 Task: Customize the calendar view to show 'Start' and 'End' fields in Outlook.
Action: Mouse moved to (9, 54)
Screenshot: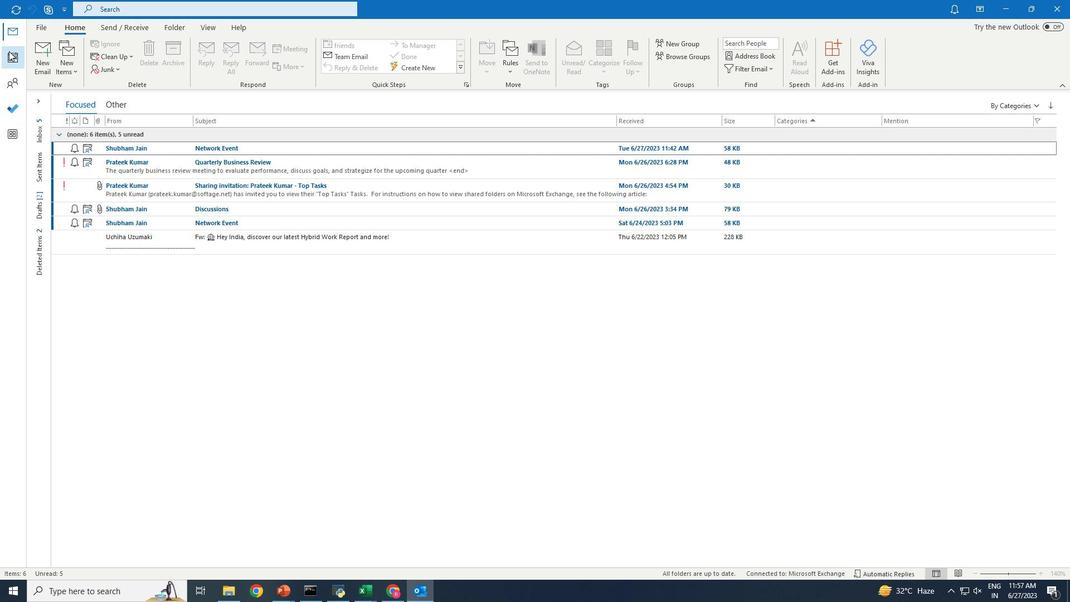 
Action: Mouse pressed left at (9, 54)
Screenshot: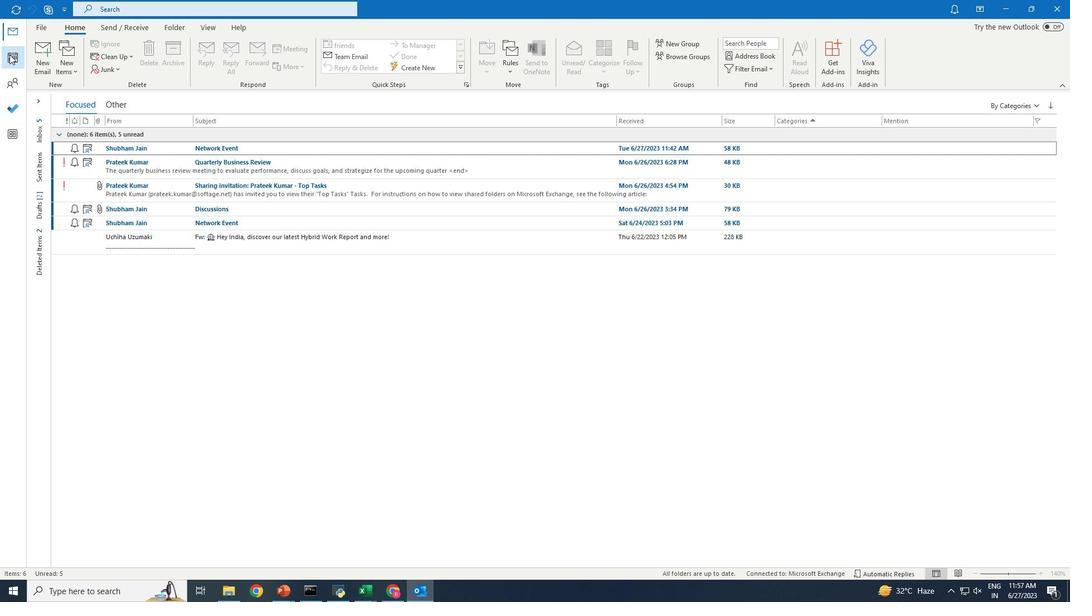 
Action: Mouse moved to (212, 27)
Screenshot: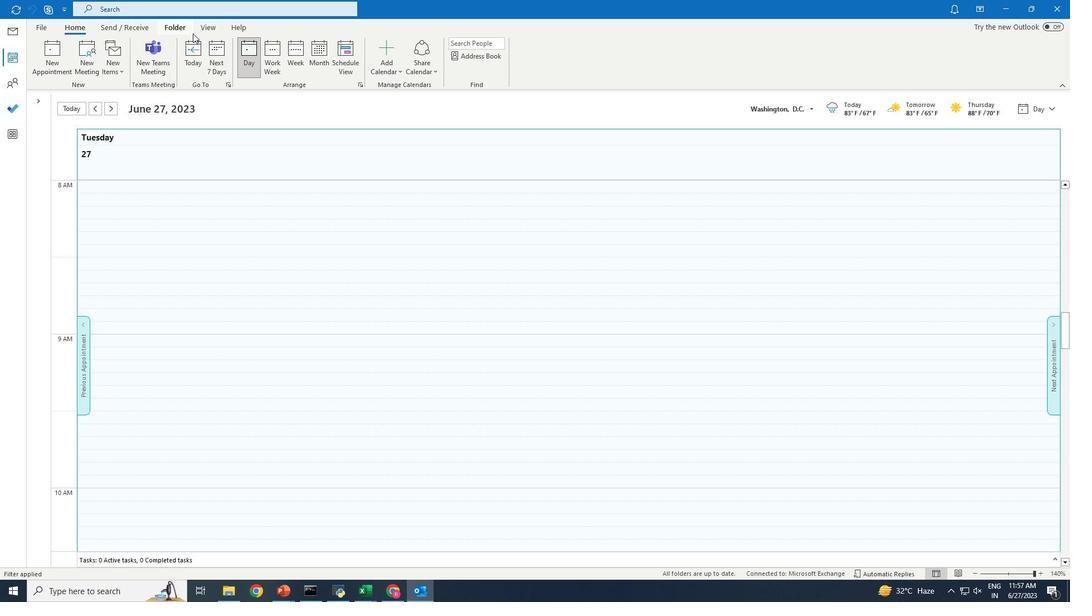 
Action: Mouse pressed left at (212, 27)
Screenshot: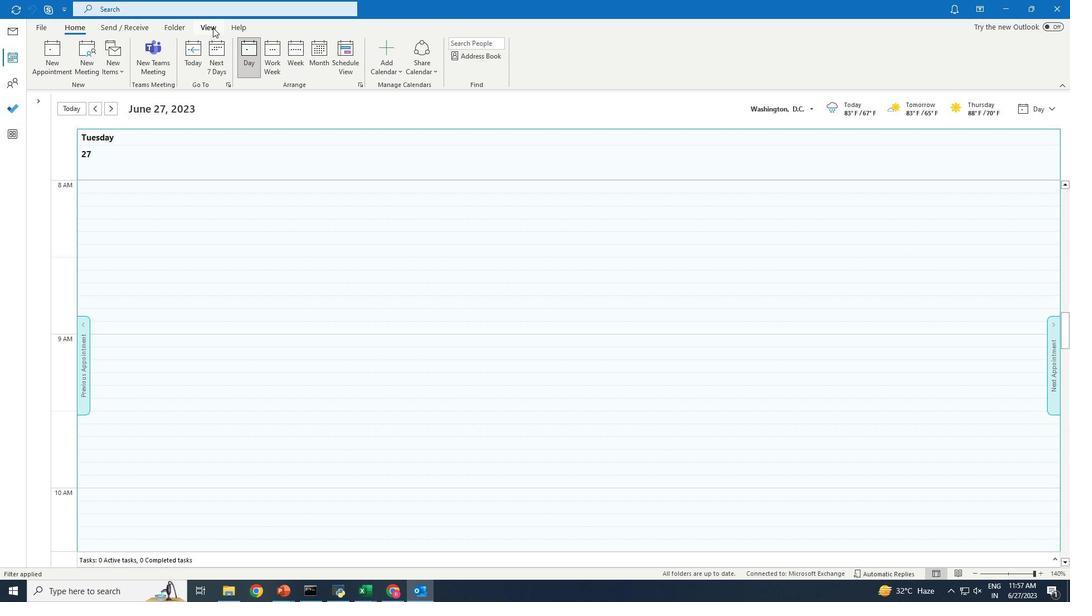 
Action: Mouse moved to (66, 61)
Screenshot: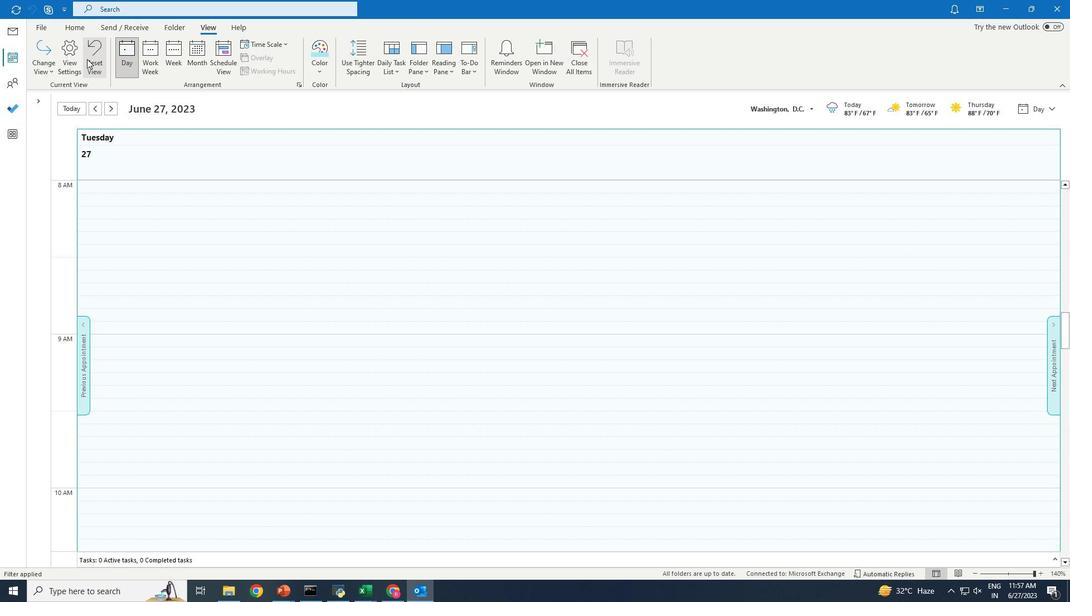 
Action: Mouse pressed left at (66, 61)
Screenshot: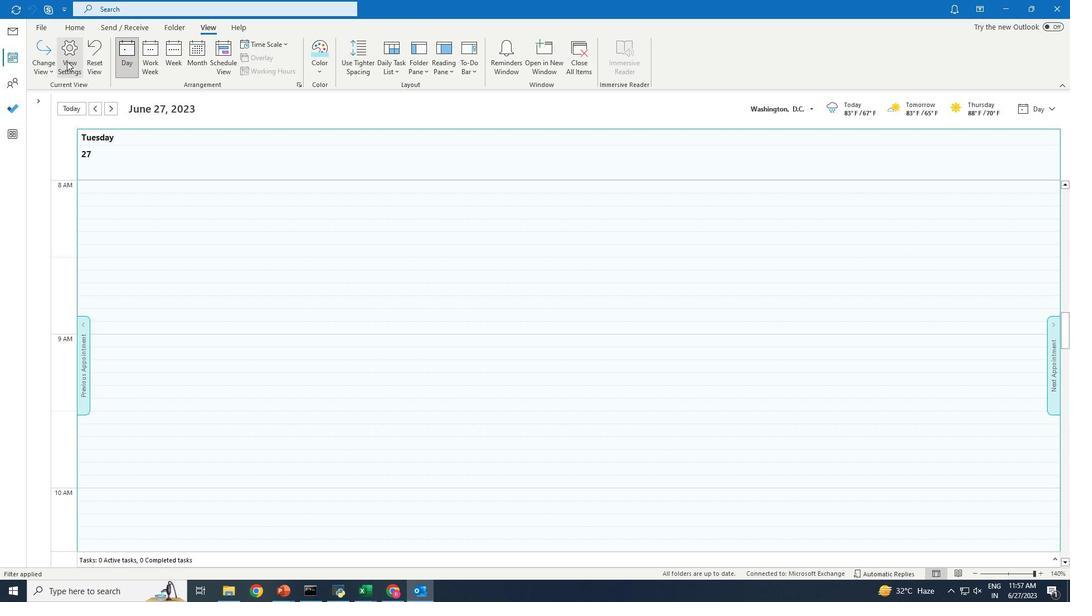 
Action: Mouse moved to (438, 234)
Screenshot: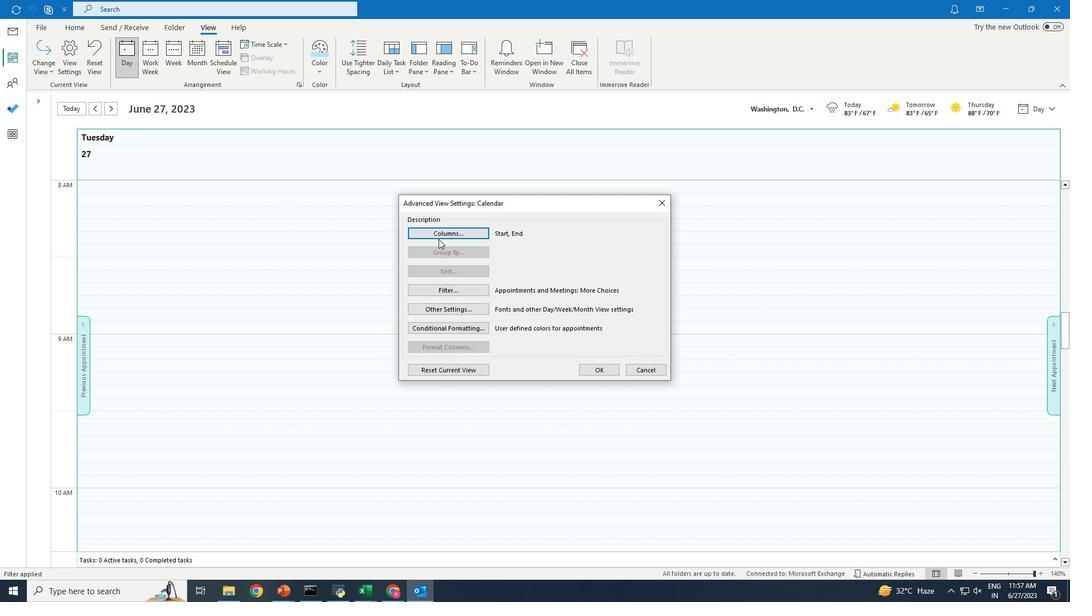
Action: Mouse pressed left at (438, 234)
Screenshot: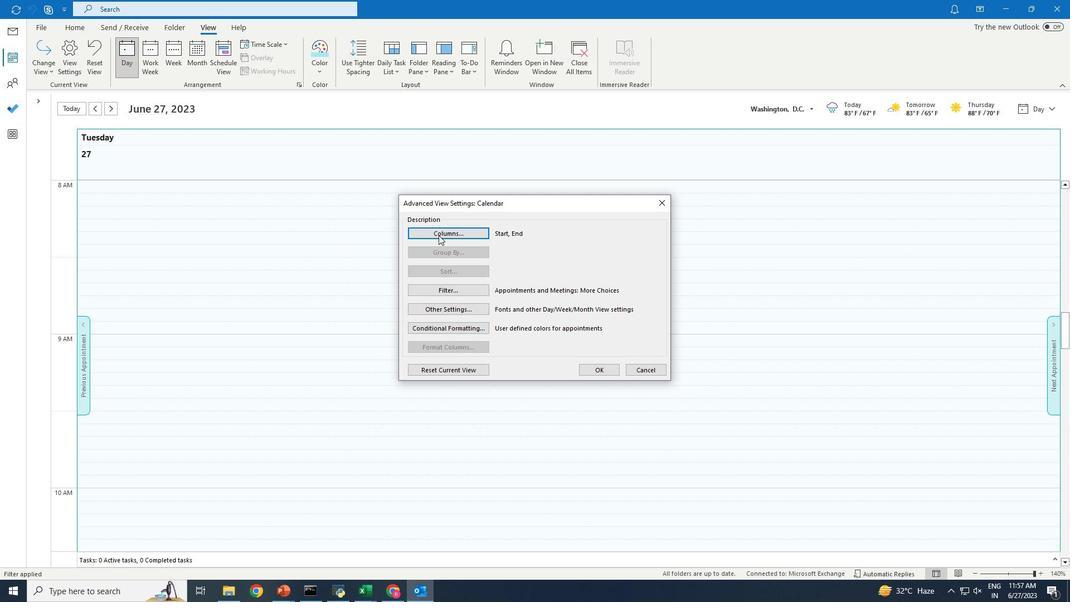 
Action: Mouse moved to (472, 367)
Screenshot: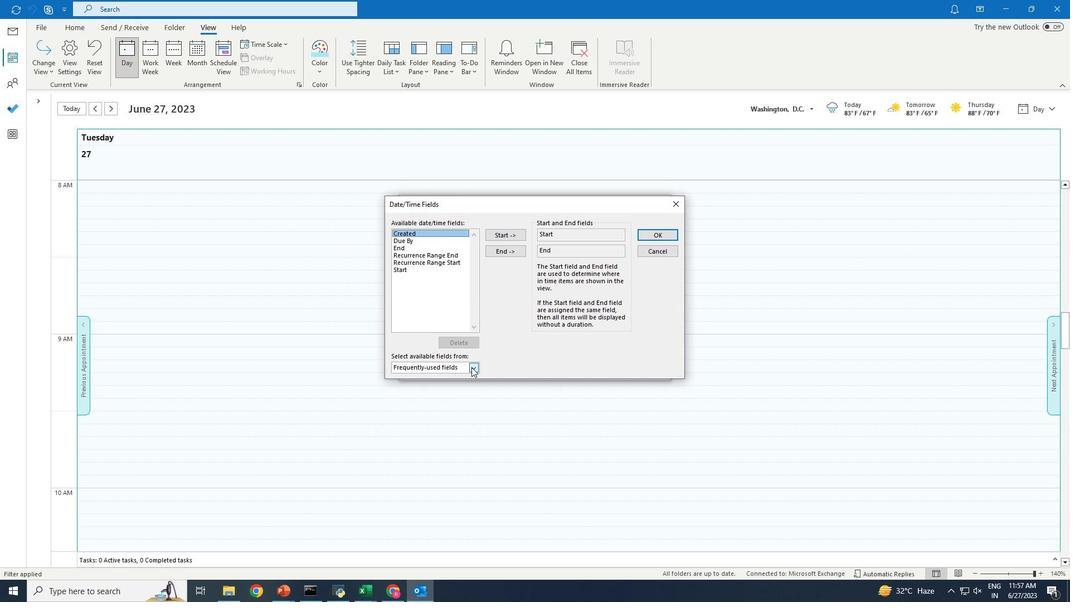 
Action: Mouse pressed left at (472, 367)
Screenshot: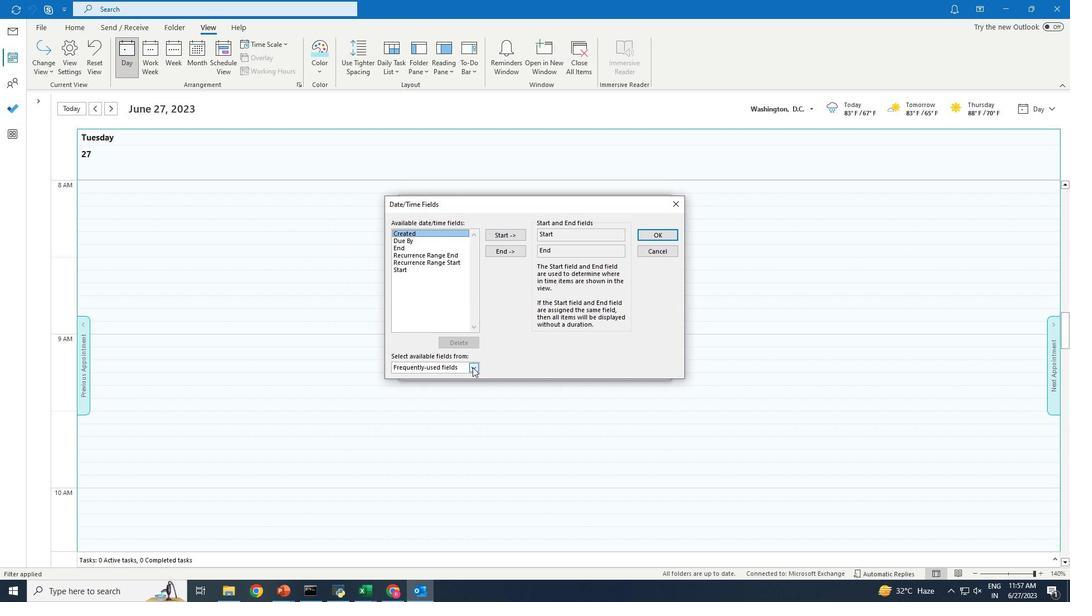 
Action: Mouse moved to (438, 405)
Screenshot: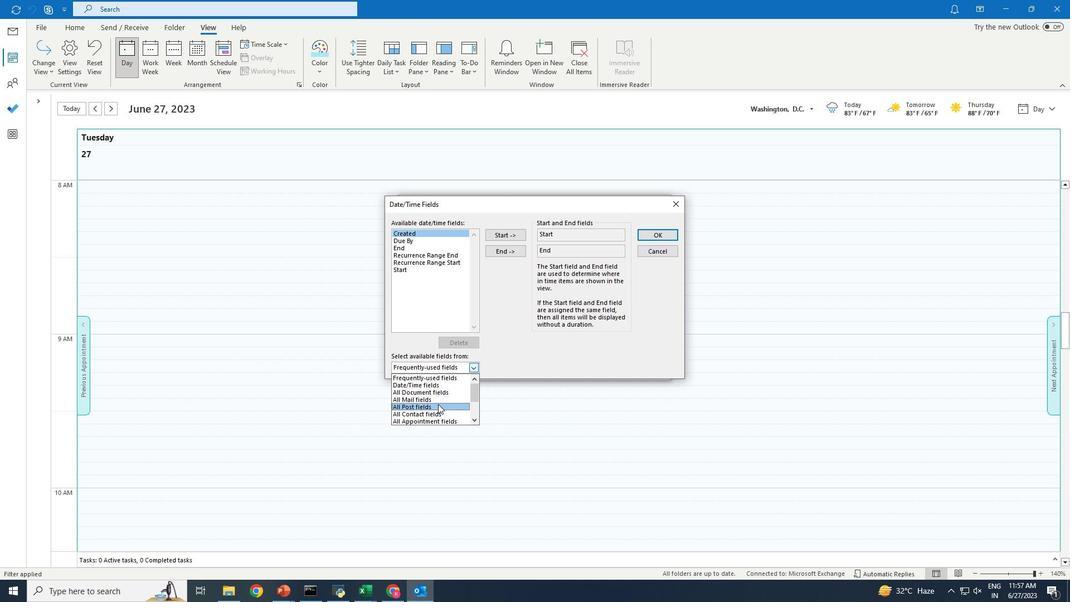 
Action: Mouse pressed left at (438, 405)
Screenshot: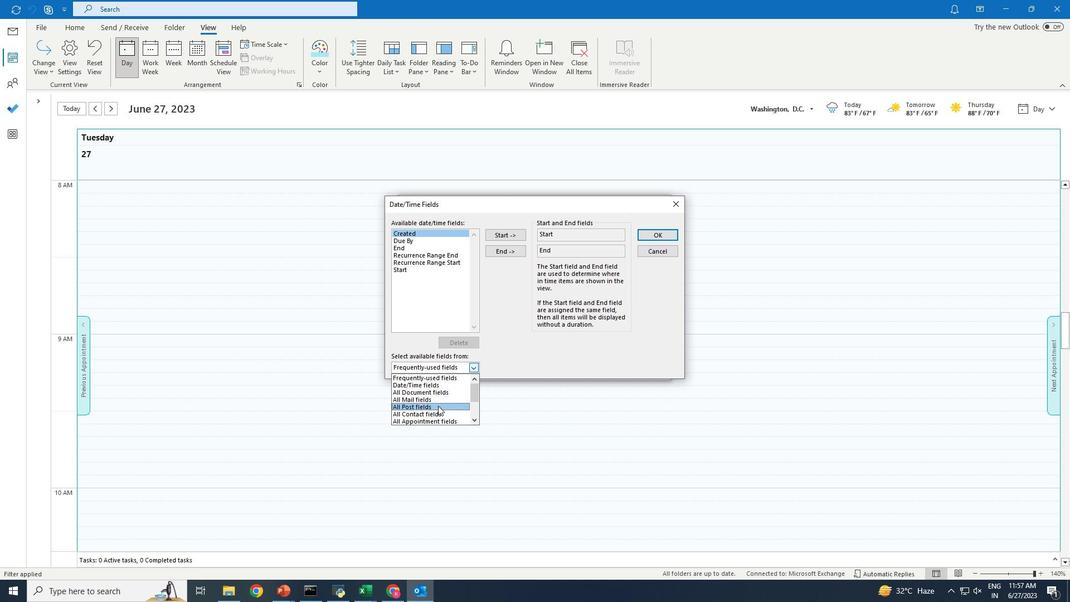 
Action: Mouse moved to (651, 233)
Screenshot: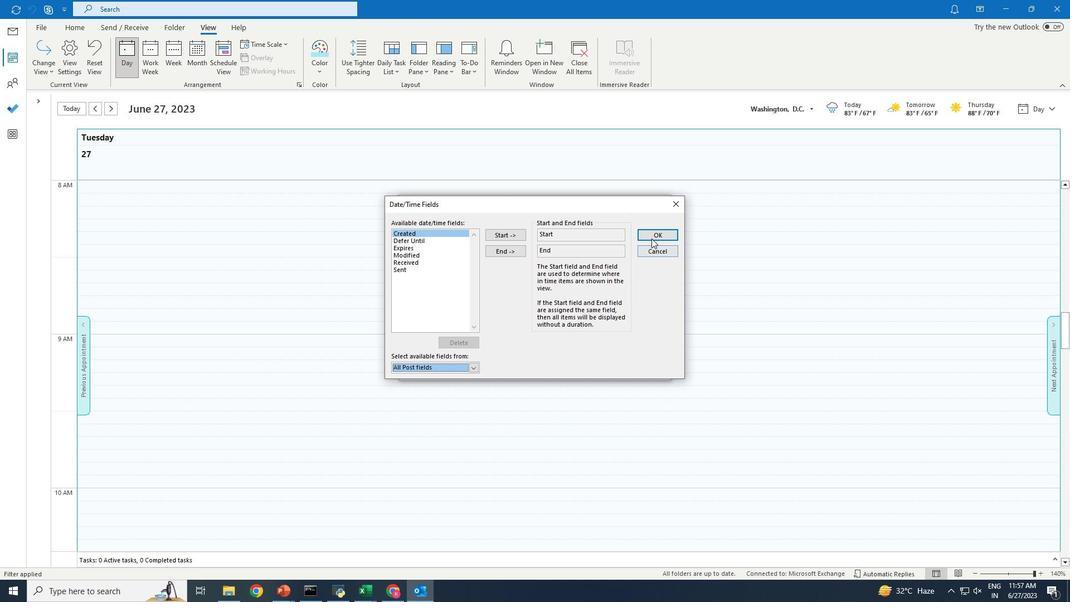 
Action: Mouse pressed left at (651, 233)
Screenshot: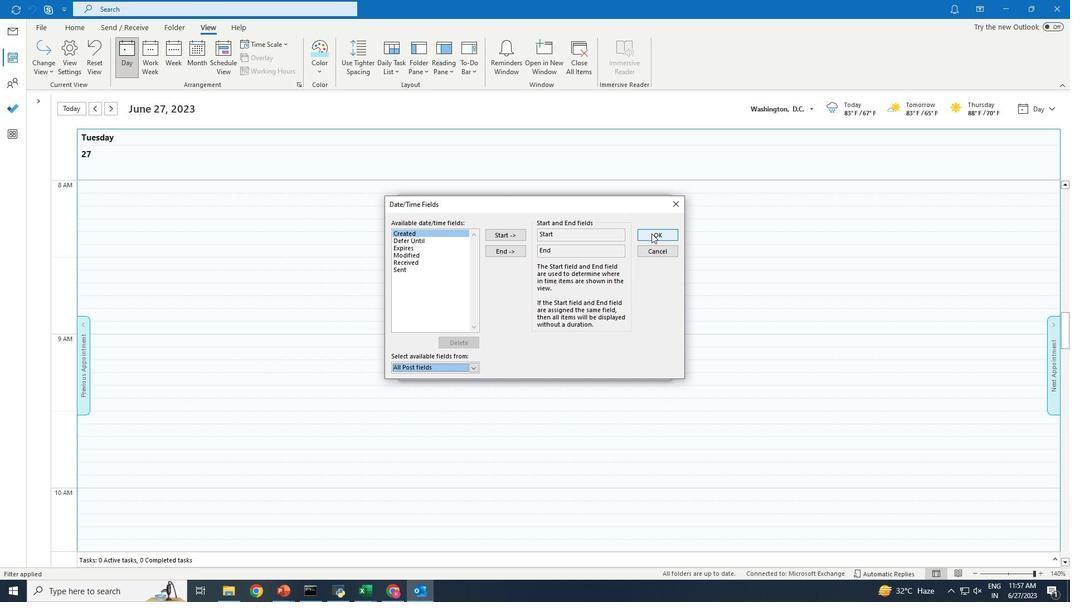 
Action: Mouse moved to (602, 369)
Screenshot: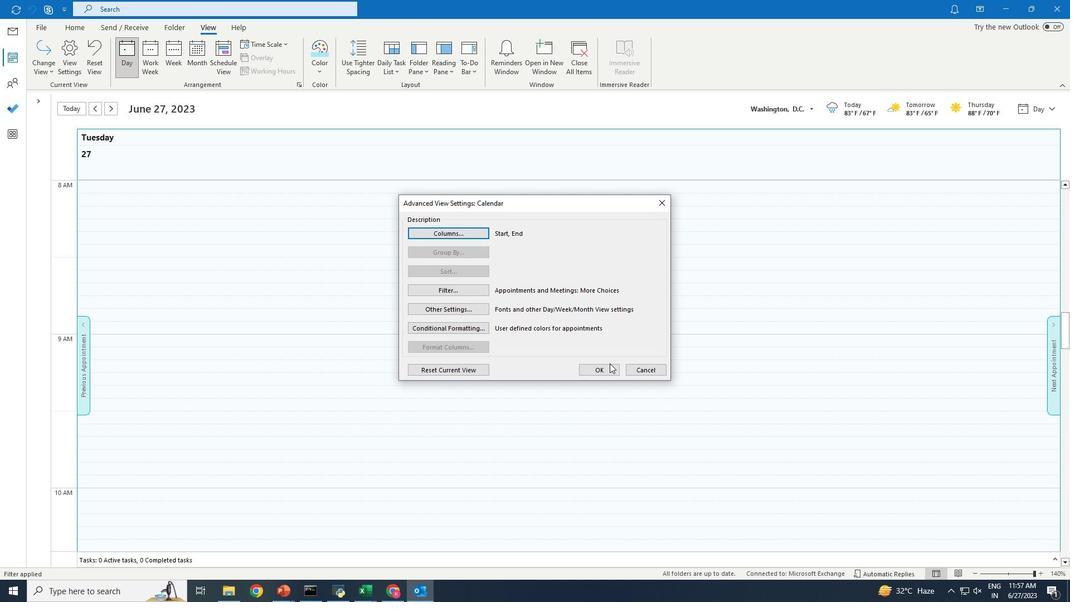 
Action: Mouse pressed left at (602, 369)
Screenshot: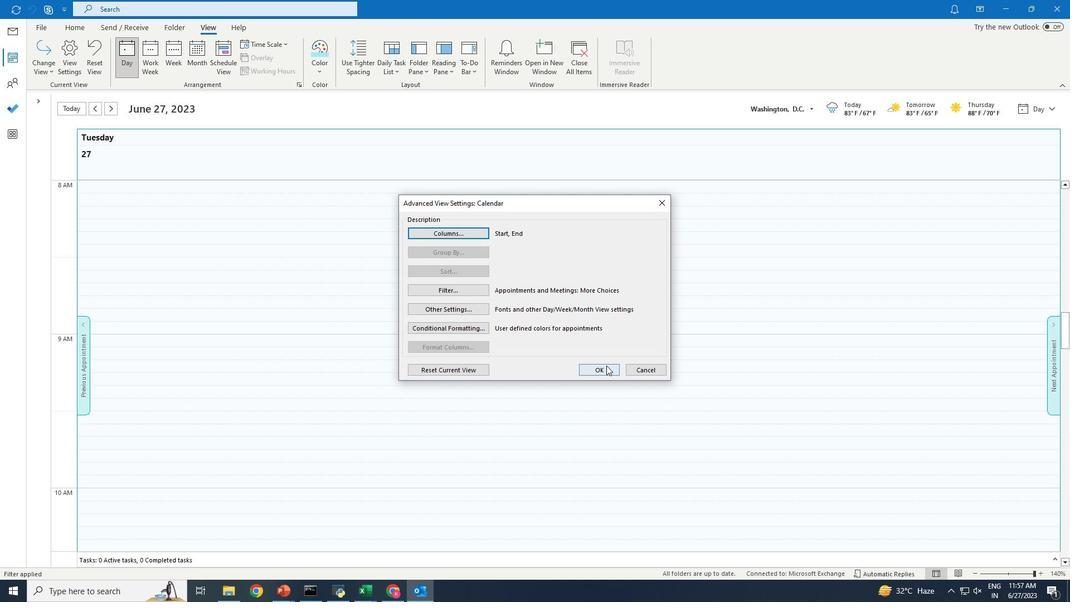 
Action: Mouse moved to (552, 372)
Screenshot: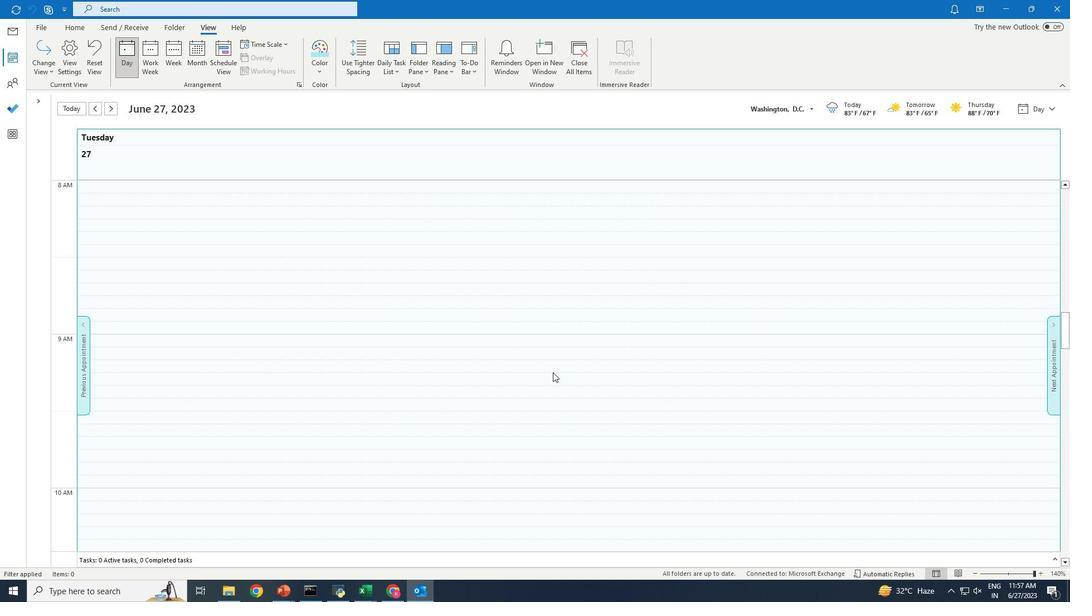 
